 Task: Add the task  Upgrade and migrate company customer relationship management (CRM) to a cloud-based solution to the section Code Cheetahs in the project AgileImpact and add a Due Date to the respective task as 2024/04/03
Action: Mouse moved to (950, 506)
Screenshot: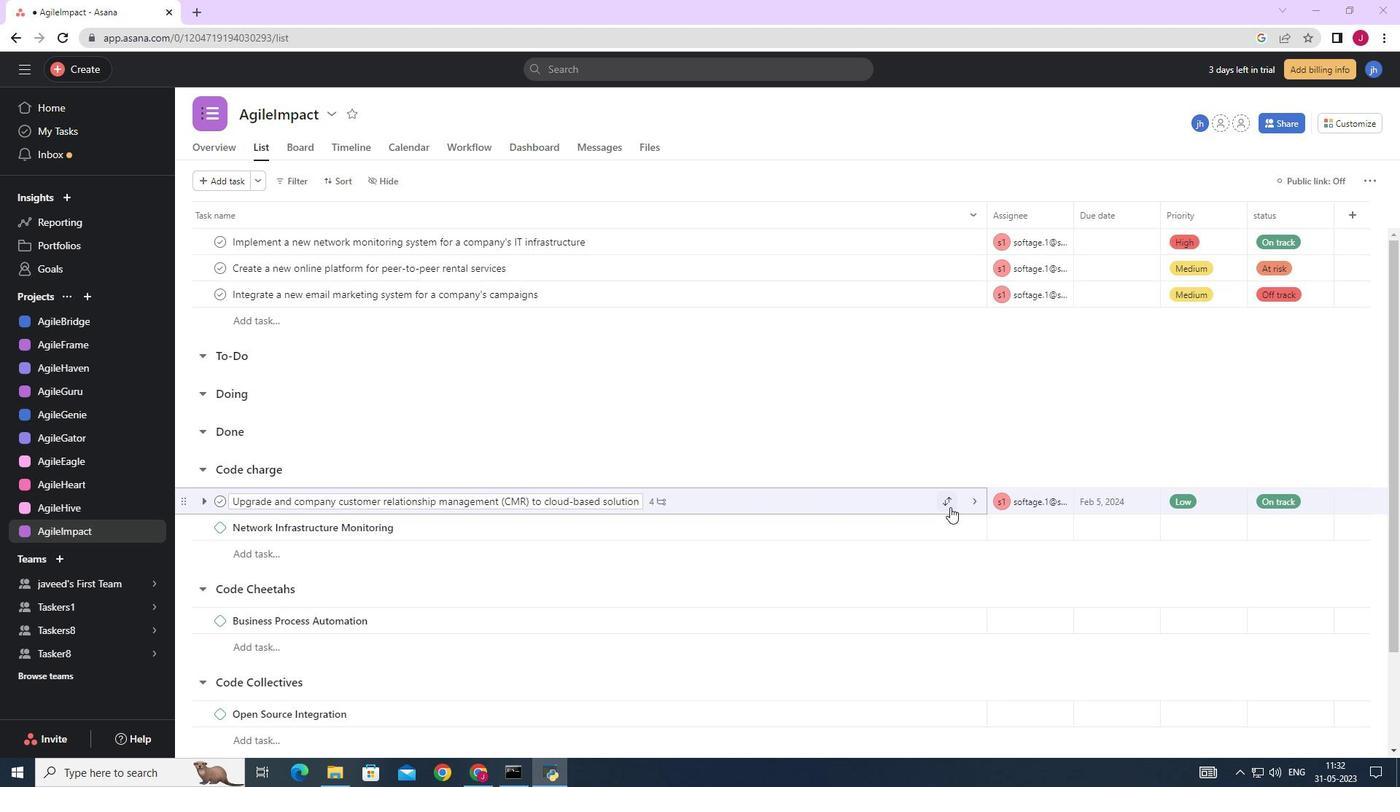 
Action: Mouse pressed left at (950, 506)
Screenshot: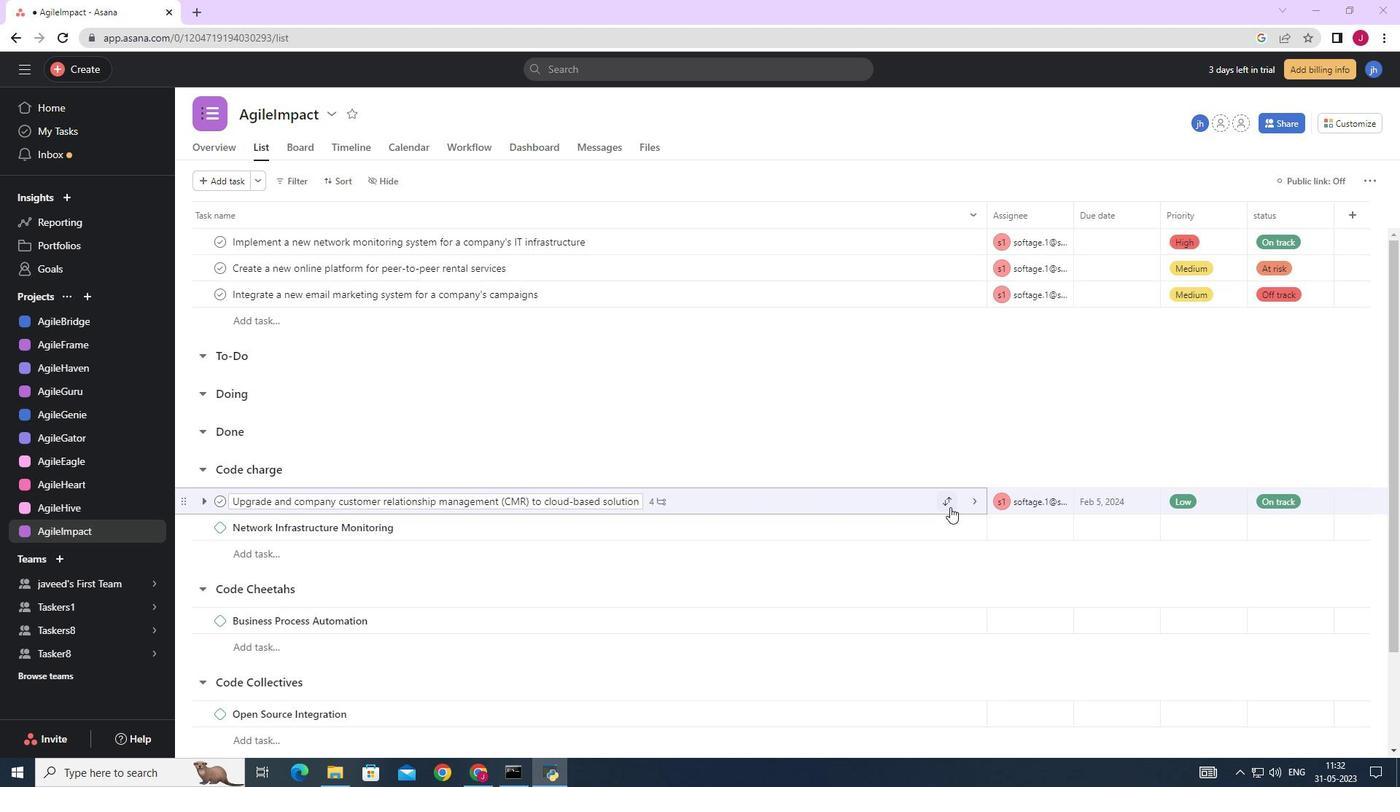 
Action: Mouse moved to (871, 418)
Screenshot: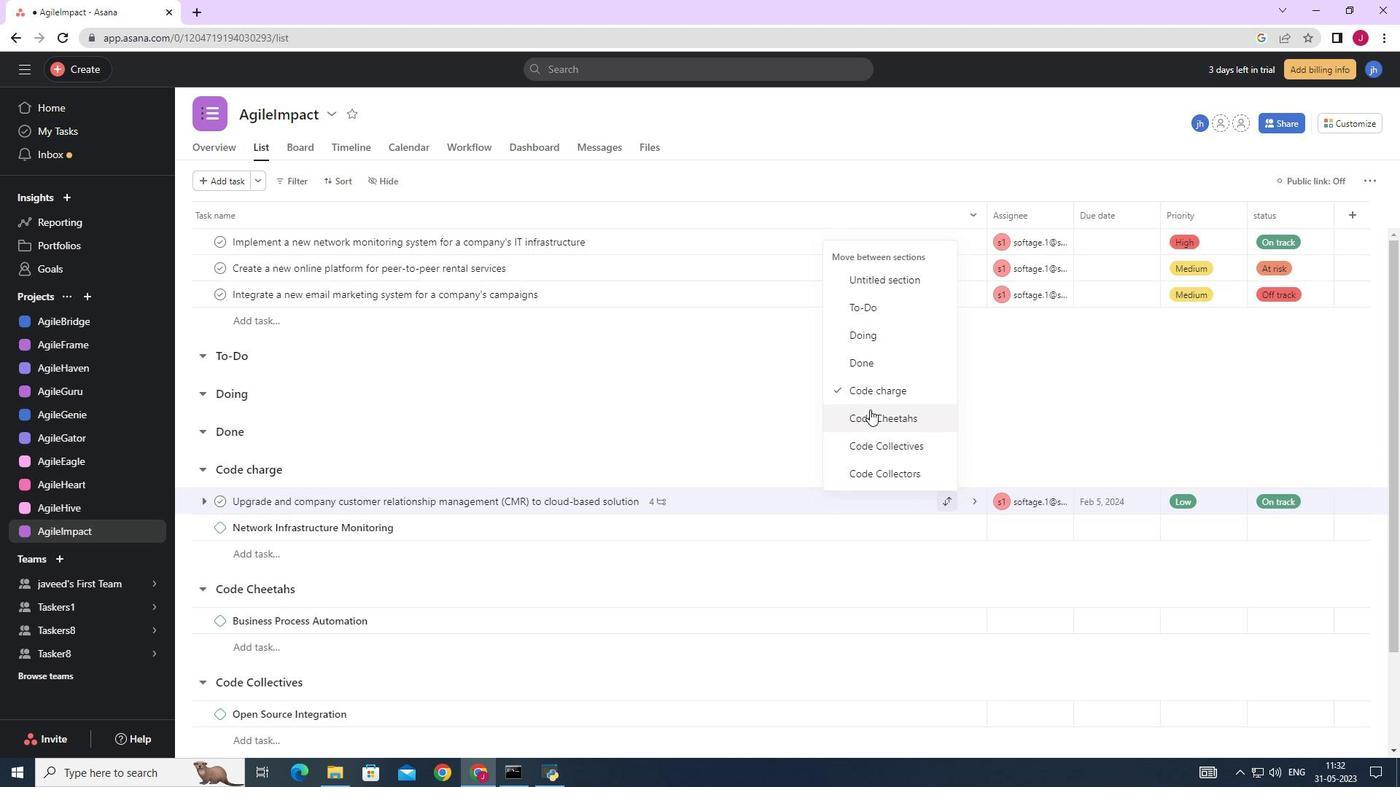 
Action: Mouse pressed left at (871, 418)
Screenshot: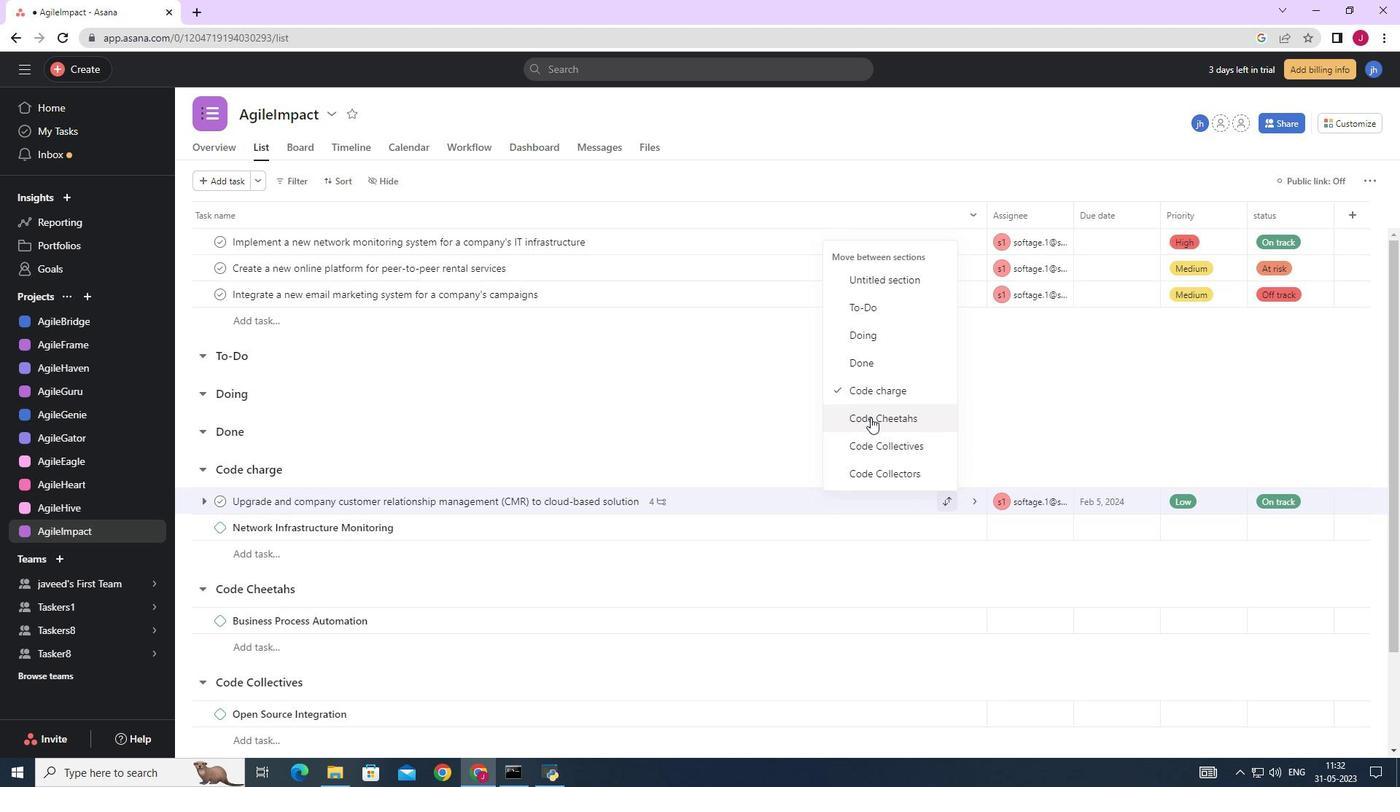 
Action: Mouse moved to (1154, 595)
Screenshot: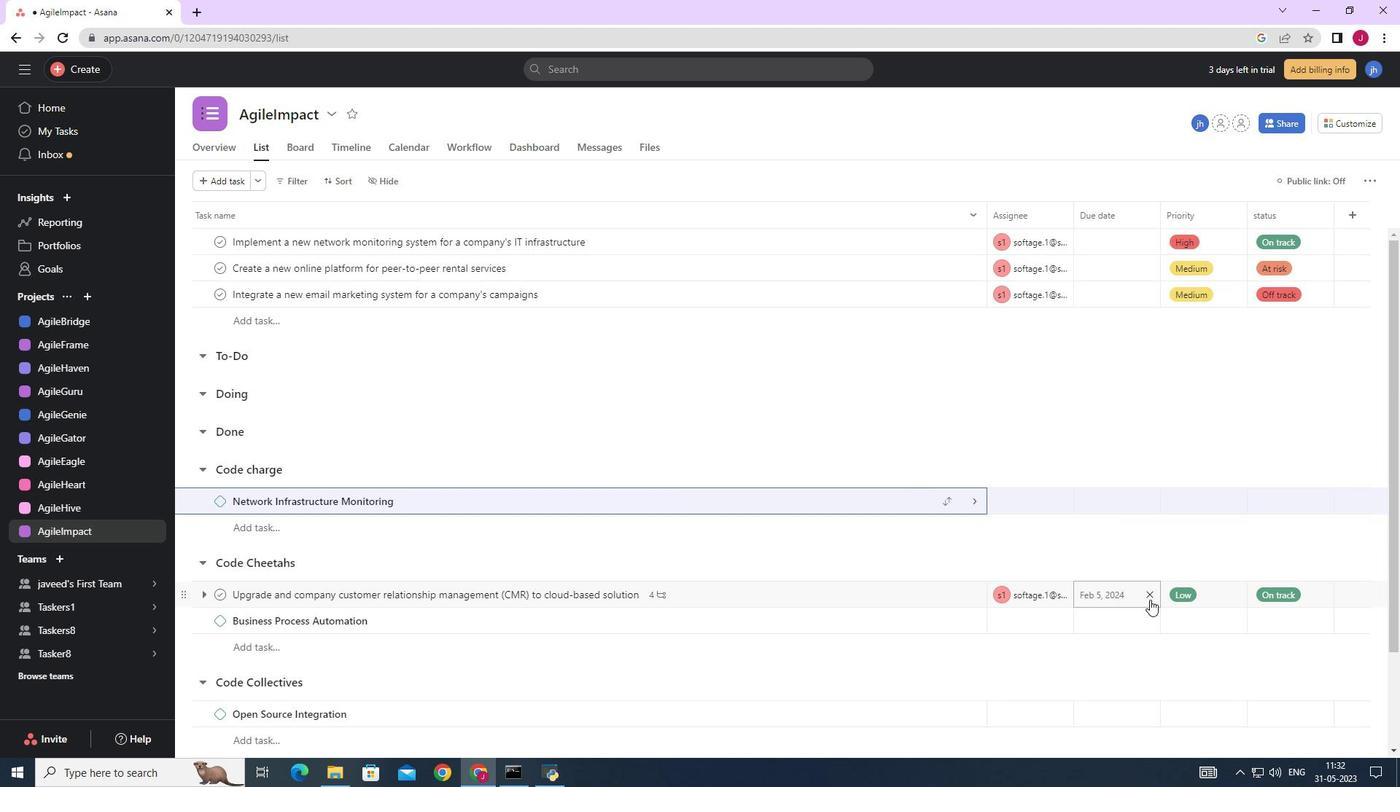 
Action: Mouse pressed left at (1154, 595)
Screenshot: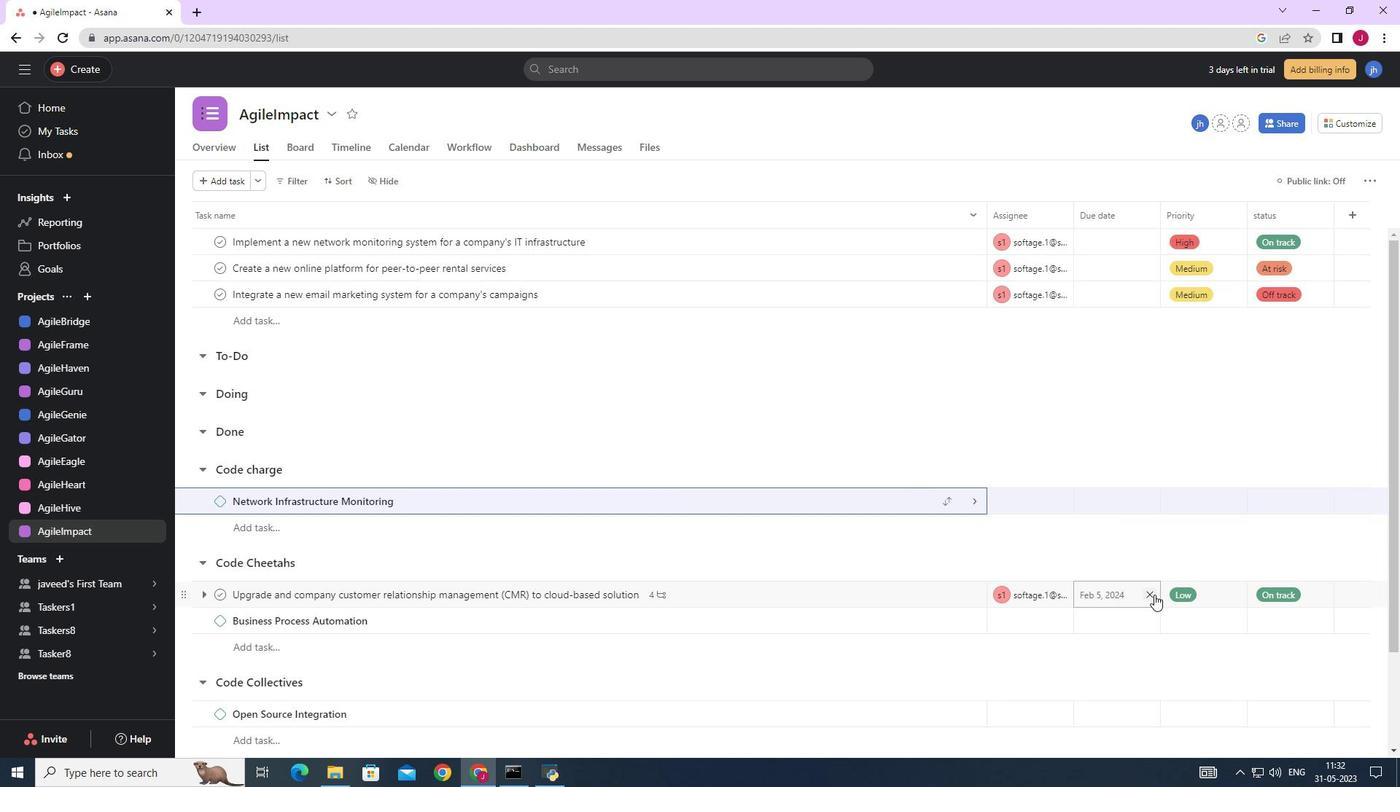 
Action: Mouse moved to (1109, 595)
Screenshot: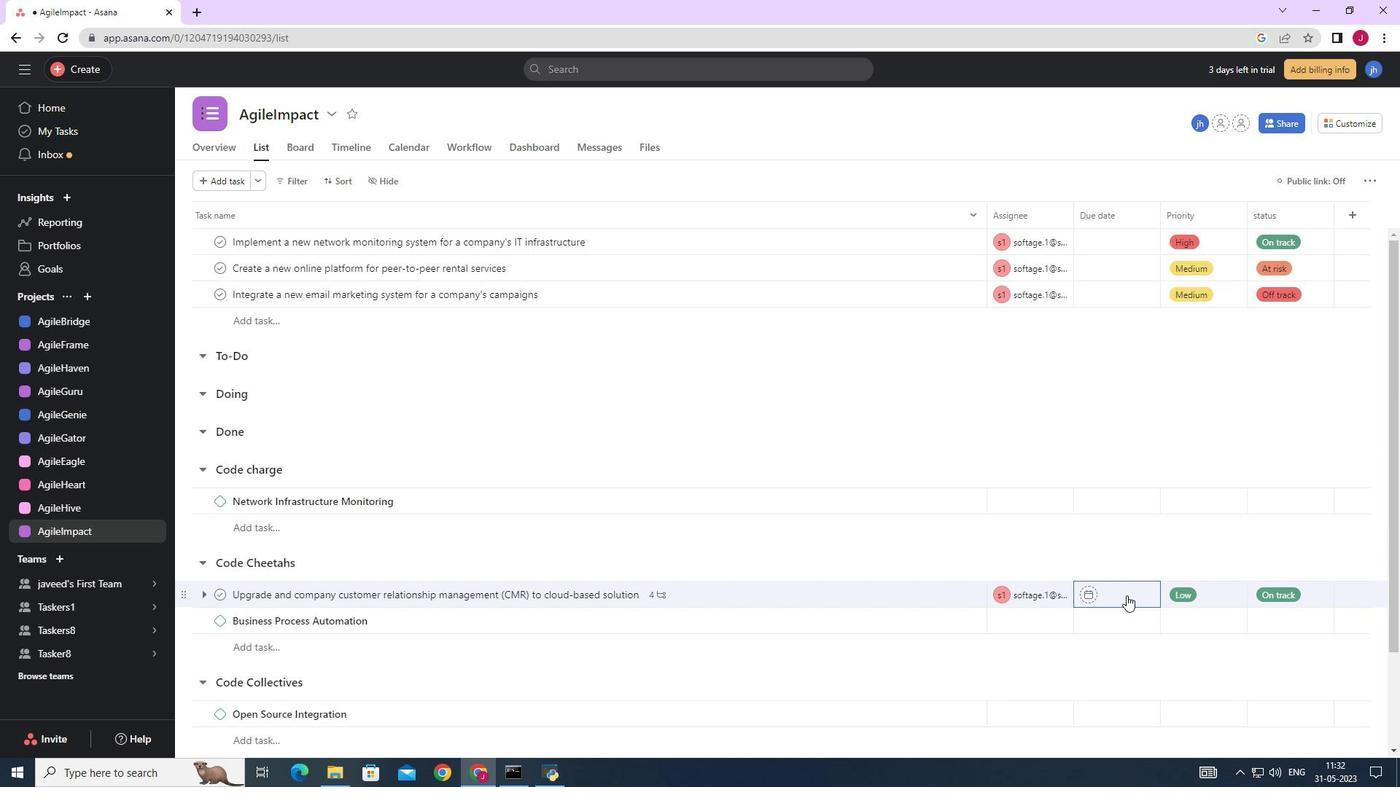 
Action: Mouse pressed left at (1109, 595)
Screenshot: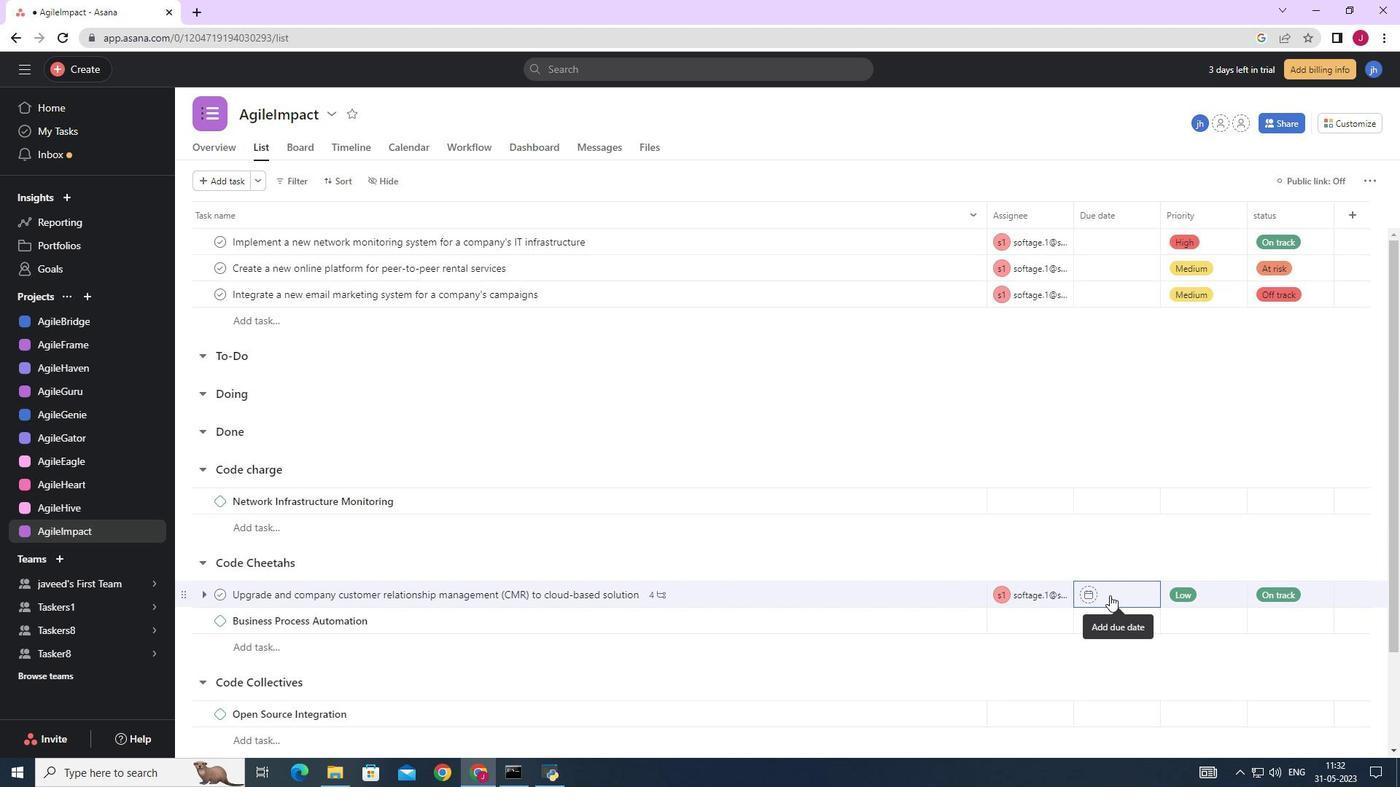 
Action: Mouse moved to (1266, 357)
Screenshot: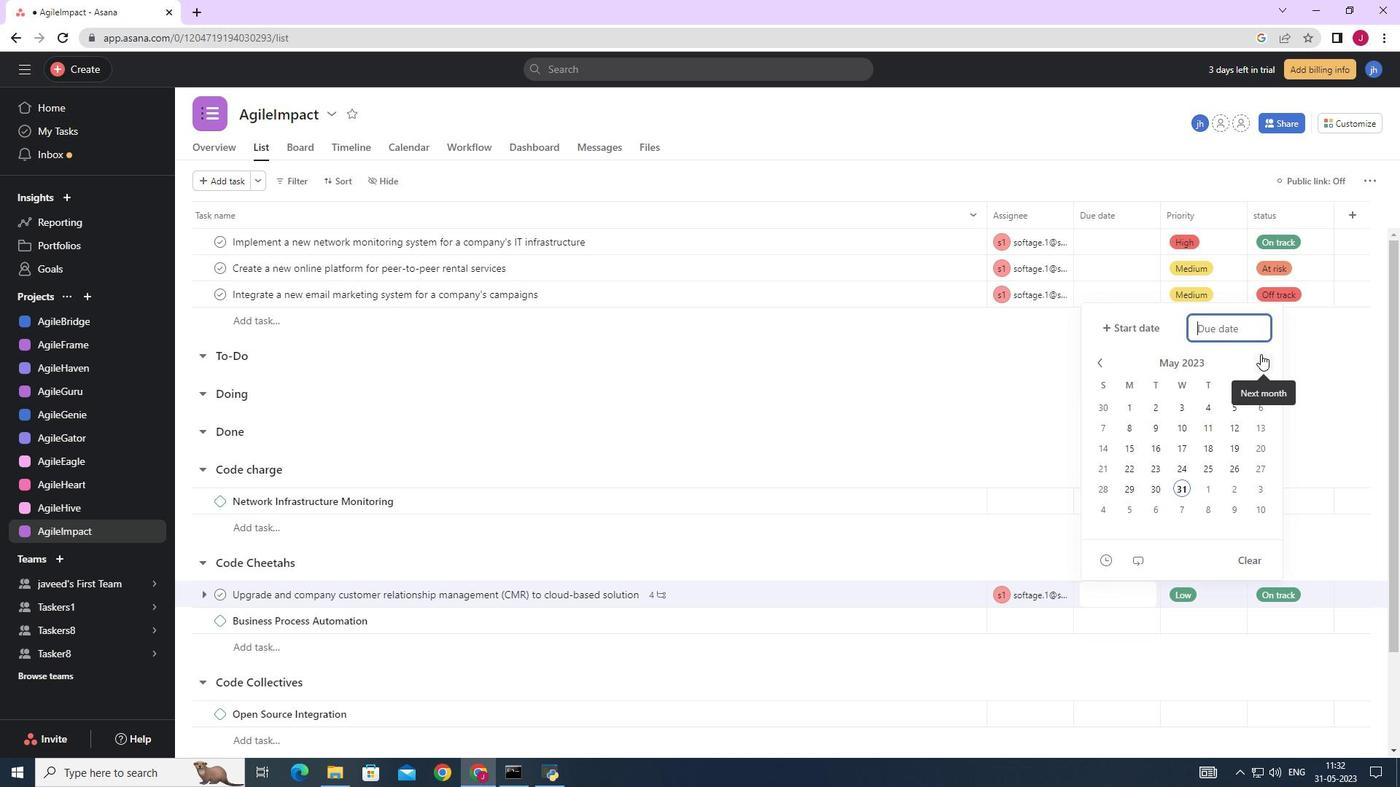 
Action: Mouse pressed left at (1266, 357)
Screenshot: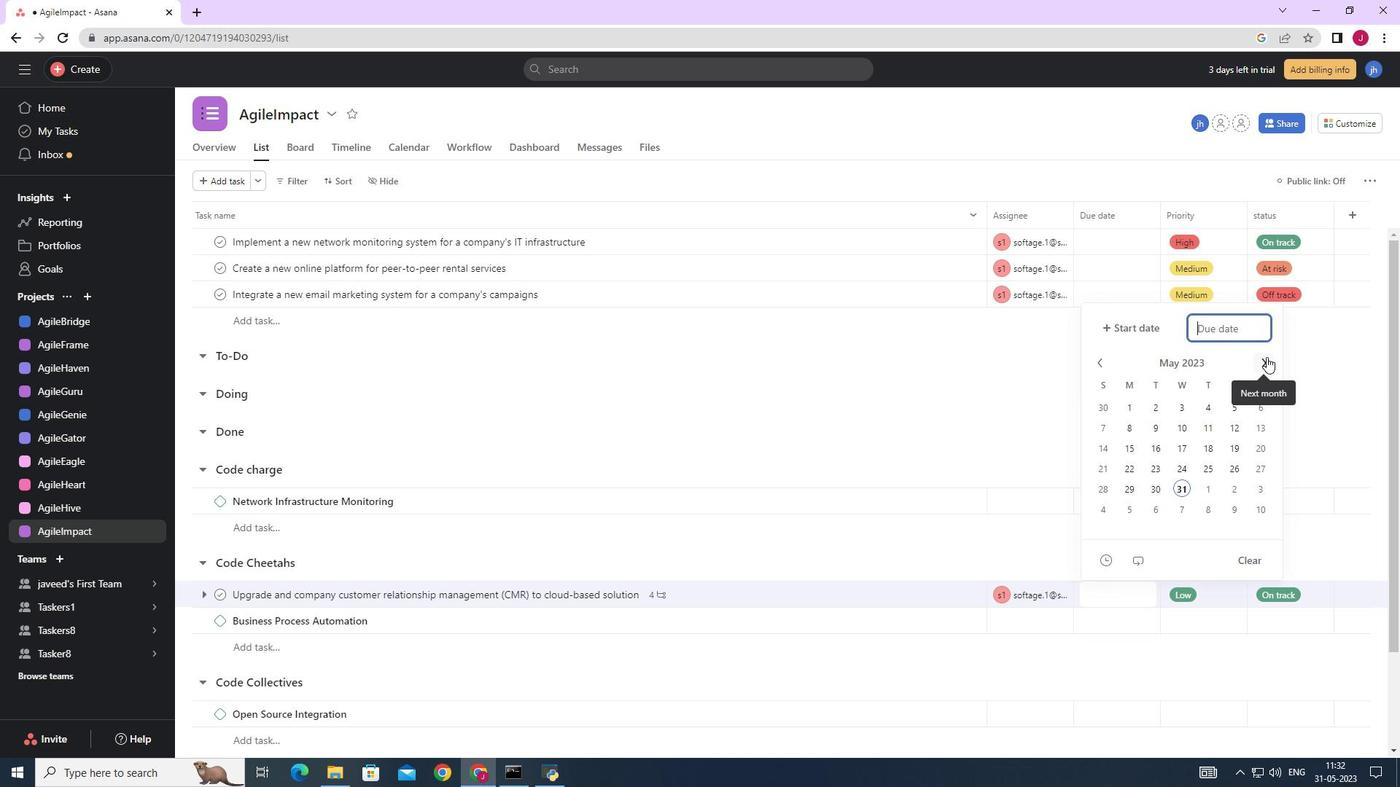 
Action: Mouse pressed left at (1266, 357)
Screenshot: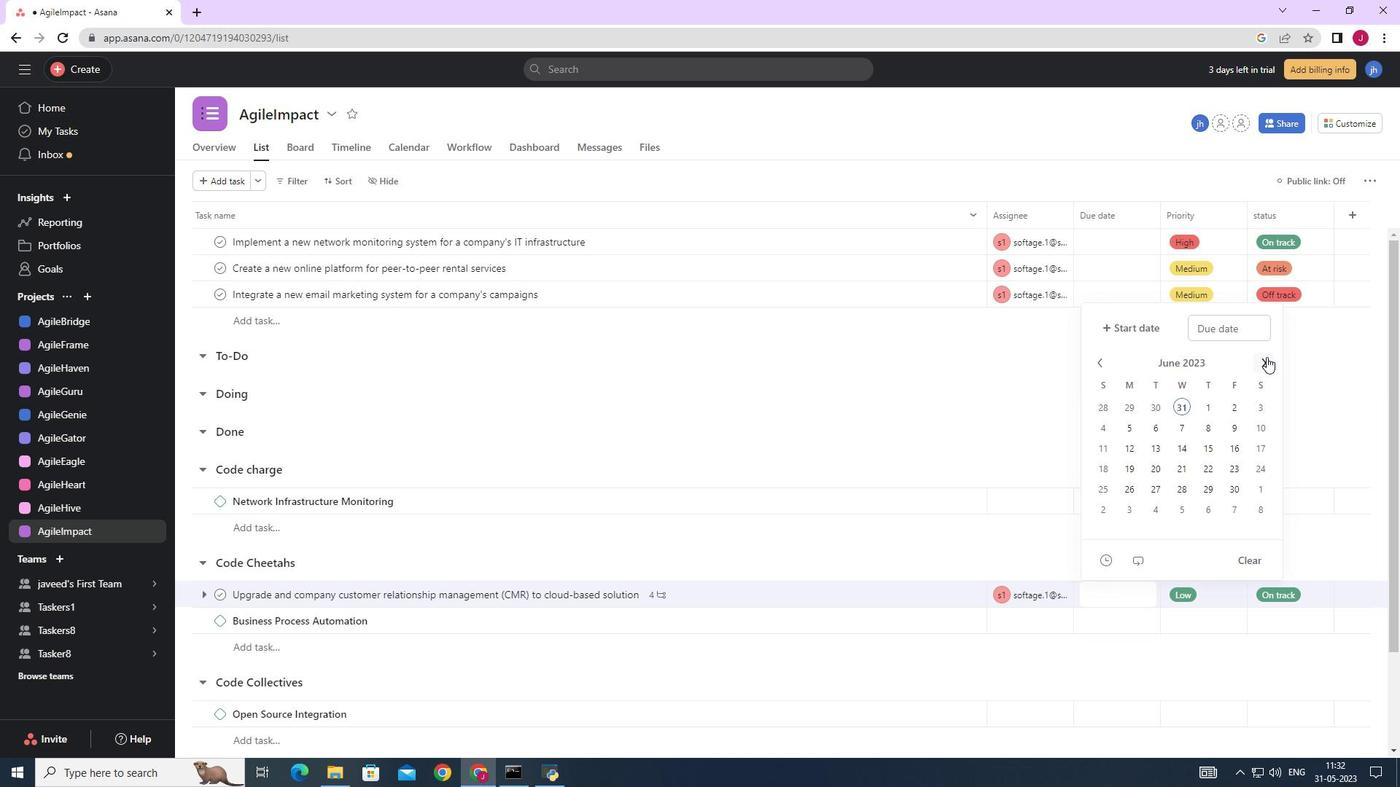 
Action: Mouse pressed left at (1266, 357)
Screenshot: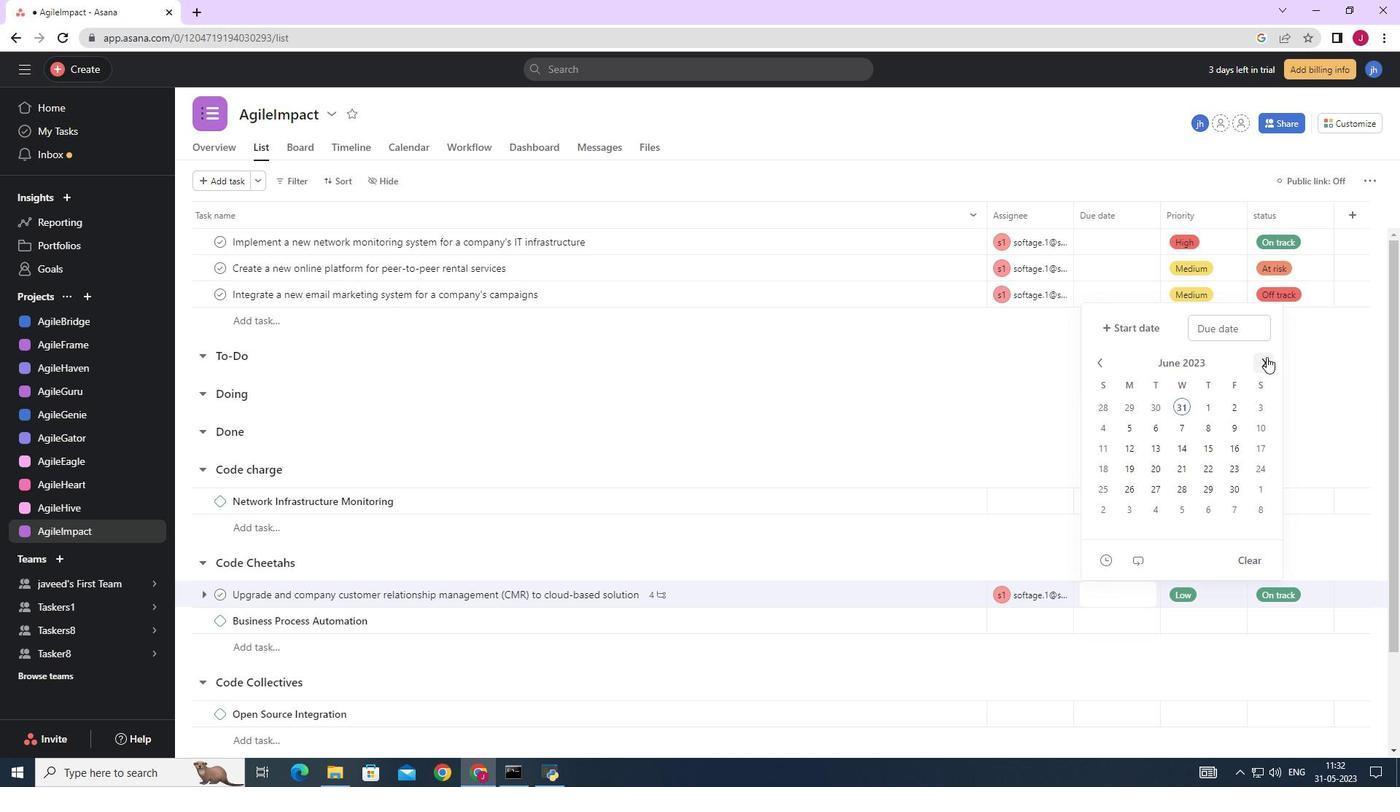 
Action: Mouse pressed left at (1266, 357)
Screenshot: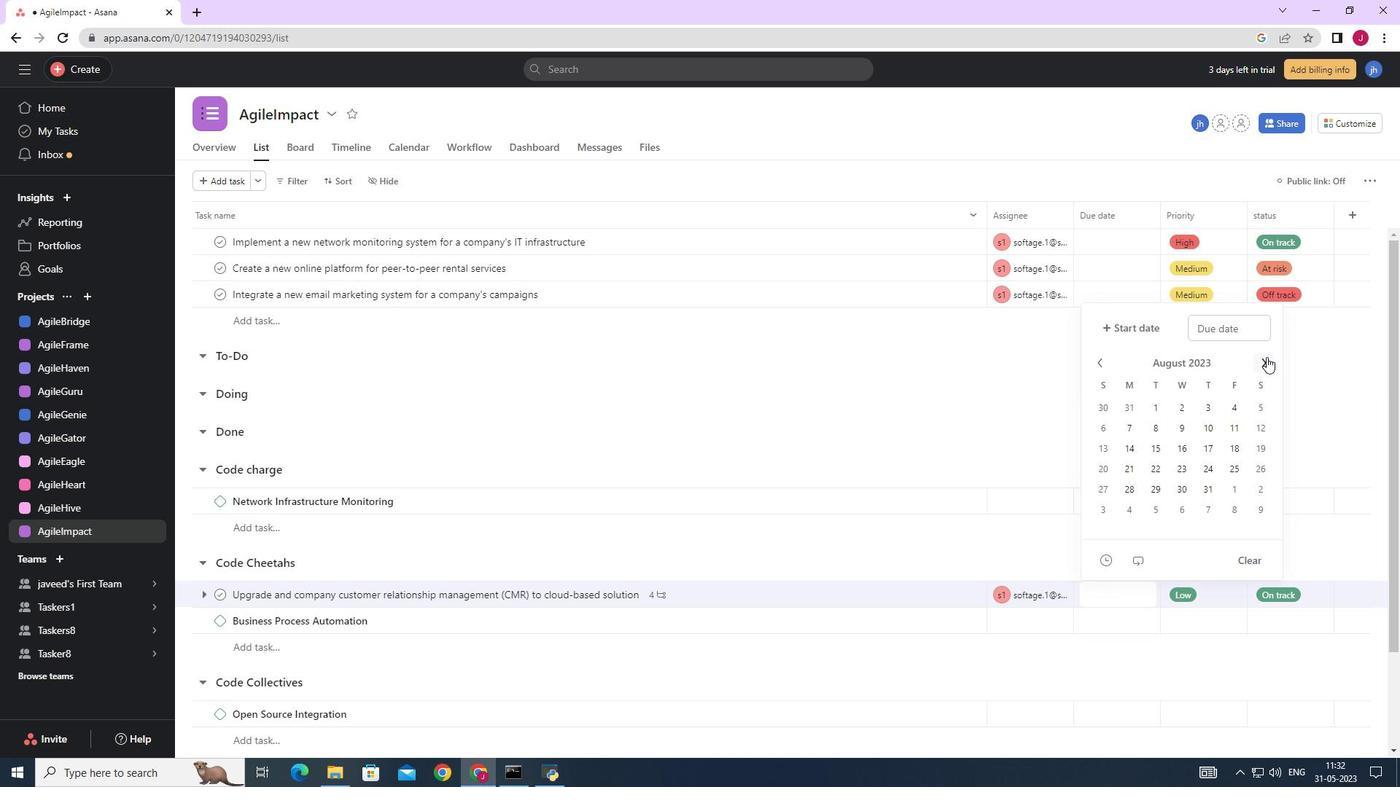 
Action: Mouse pressed left at (1266, 357)
Screenshot: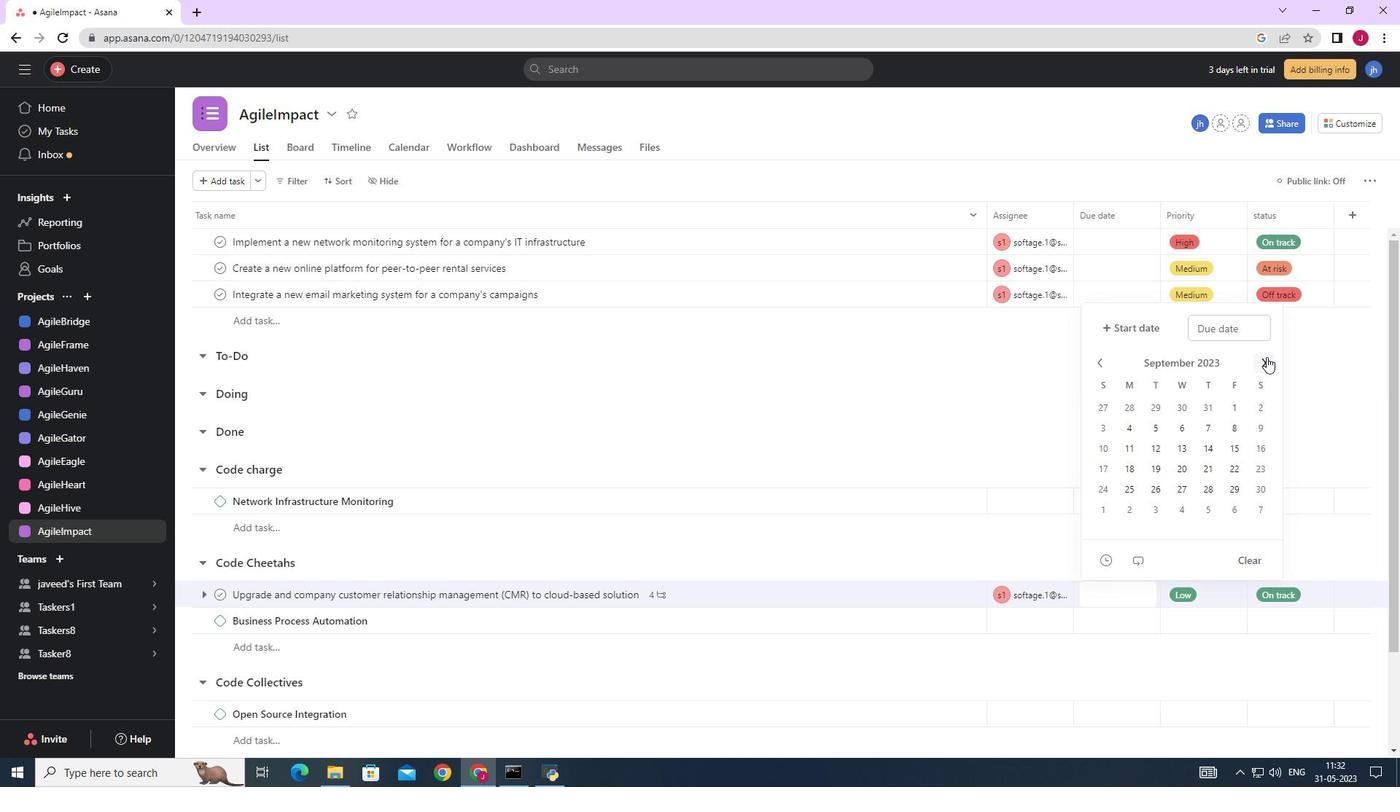 
Action: Mouse pressed left at (1266, 357)
Screenshot: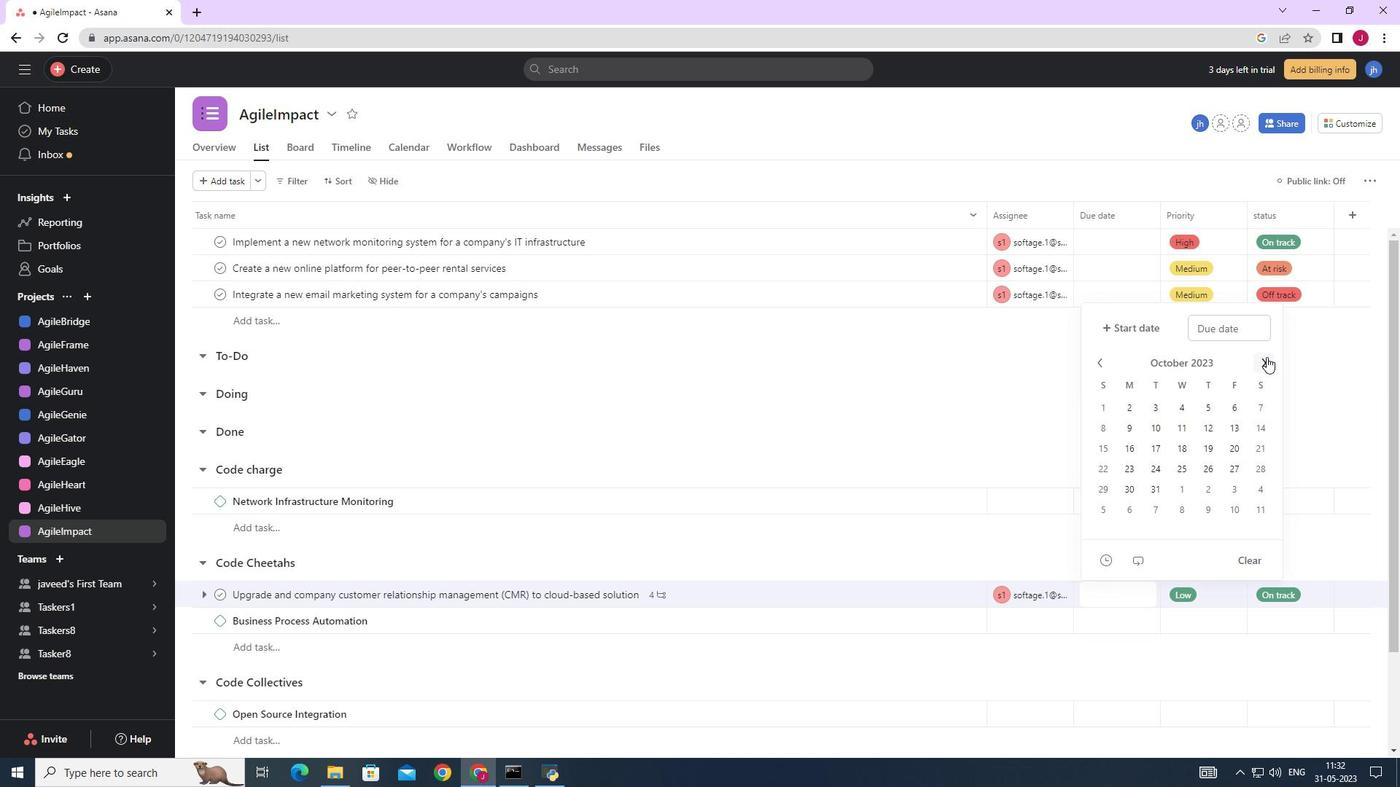 
Action: Mouse moved to (1267, 360)
Screenshot: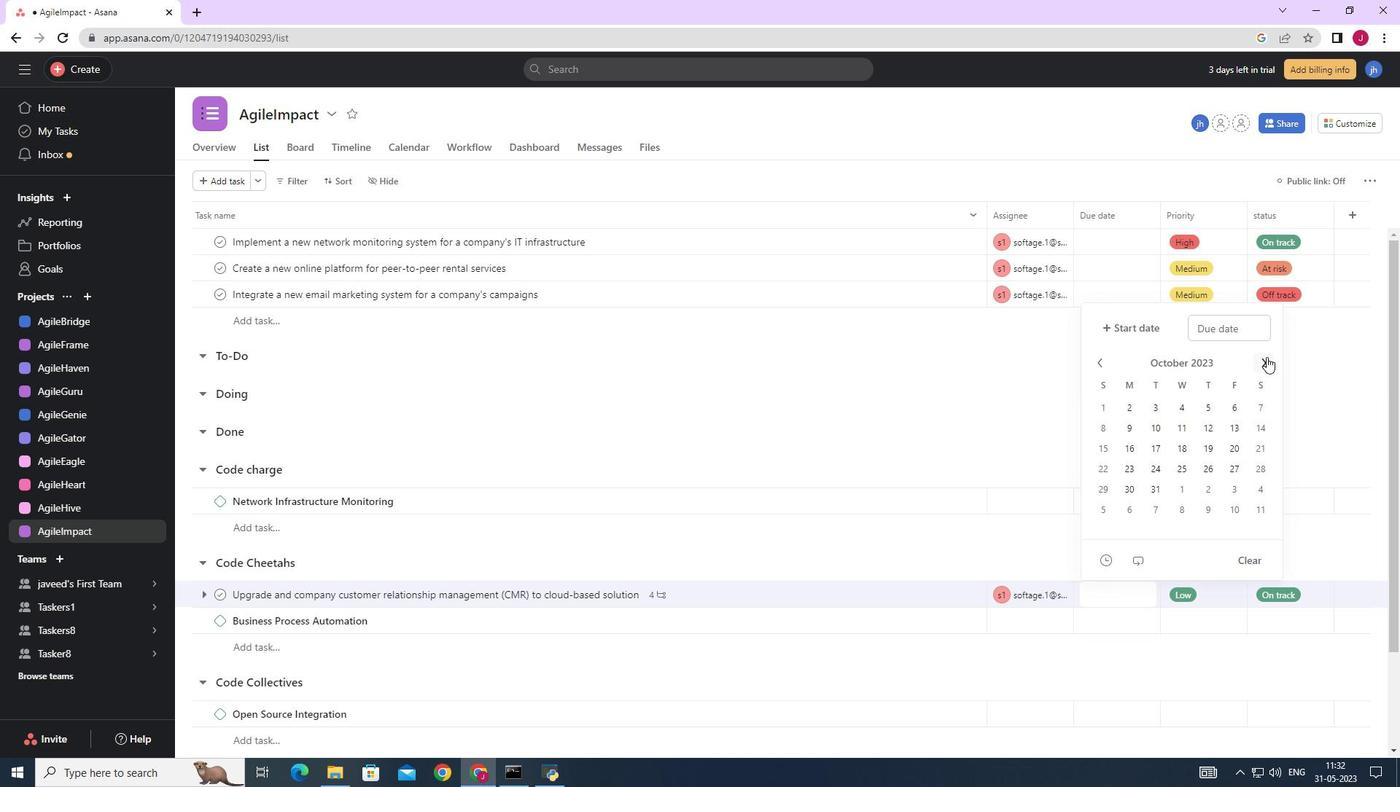 
Action: Mouse pressed left at (1267, 360)
Screenshot: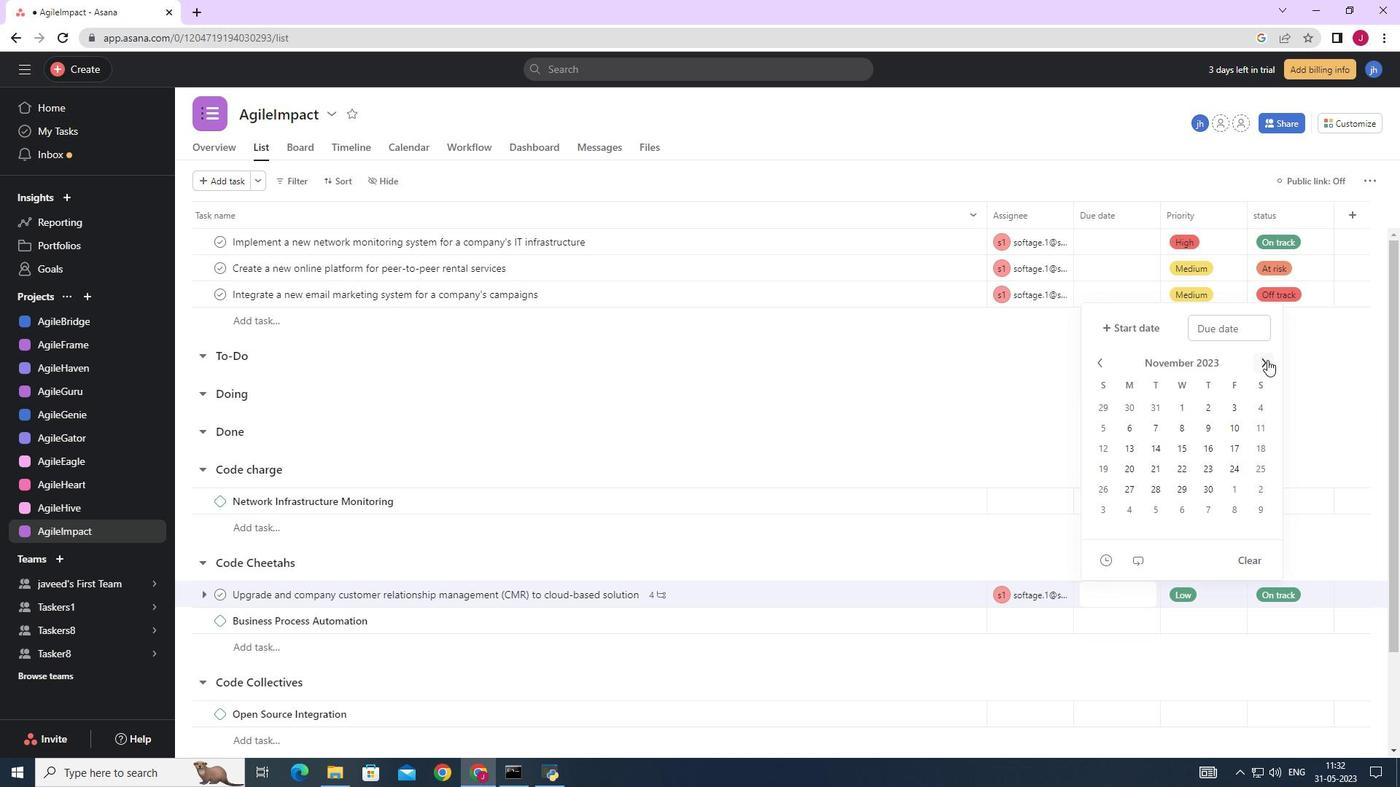 
Action: Mouse pressed left at (1267, 360)
Screenshot: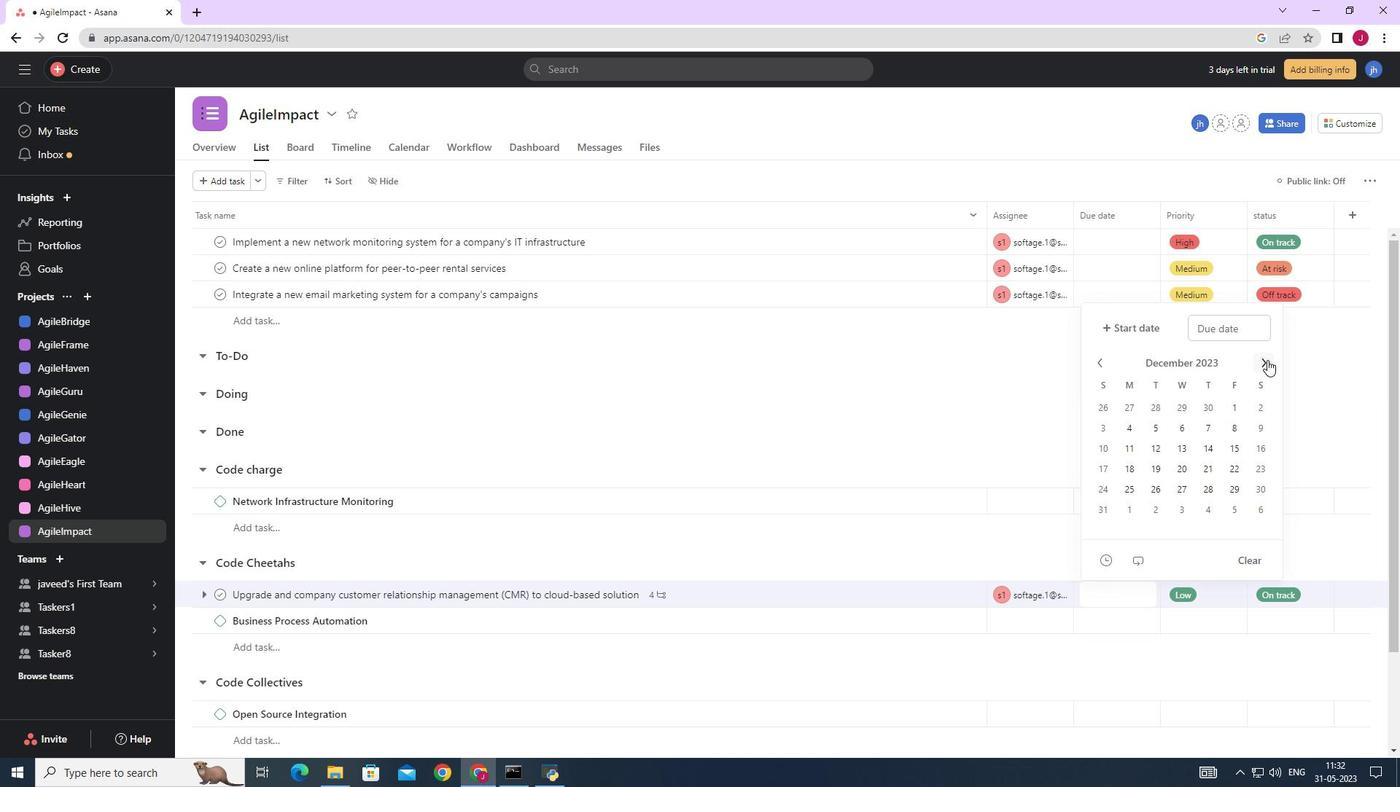 
Action: Mouse pressed left at (1267, 360)
Screenshot: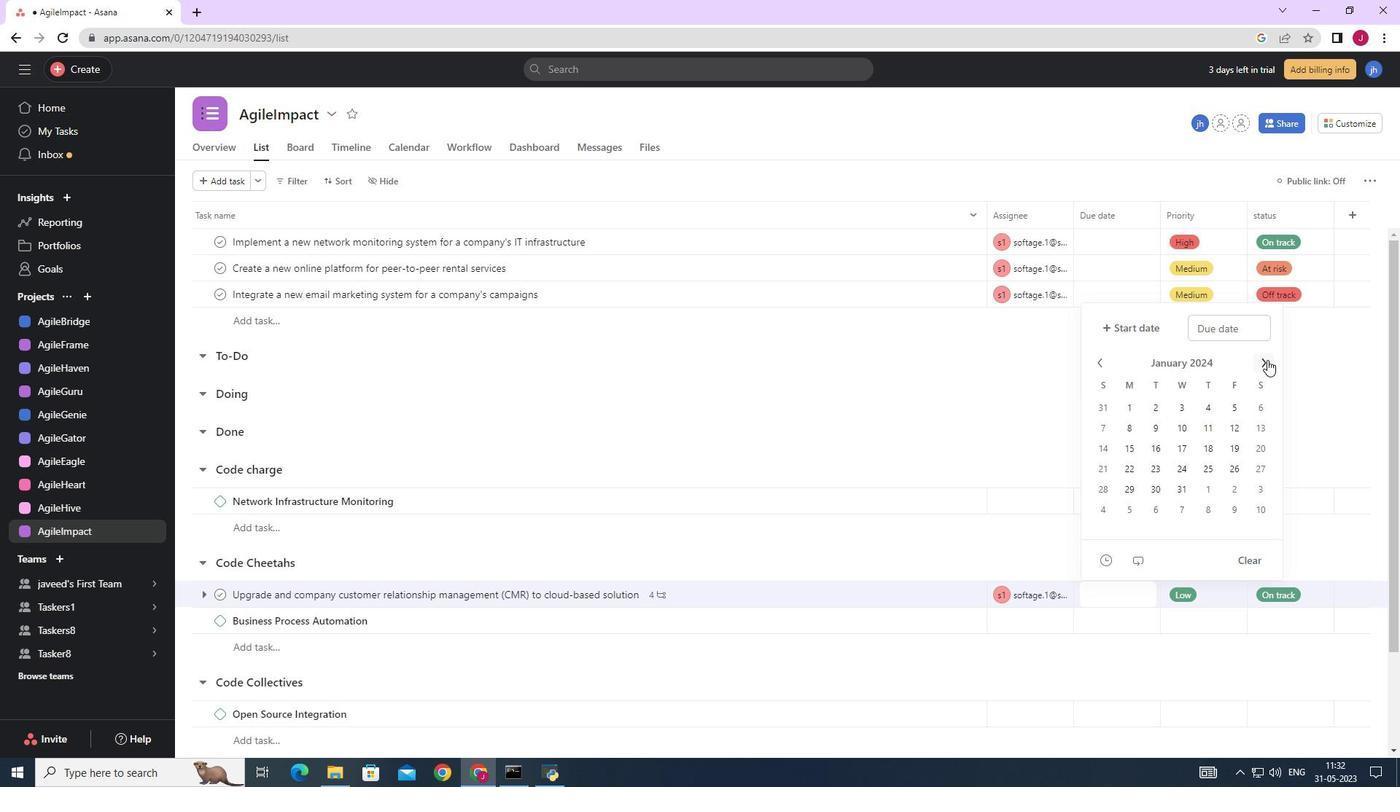 
Action: Mouse pressed left at (1267, 360)
Screenshot: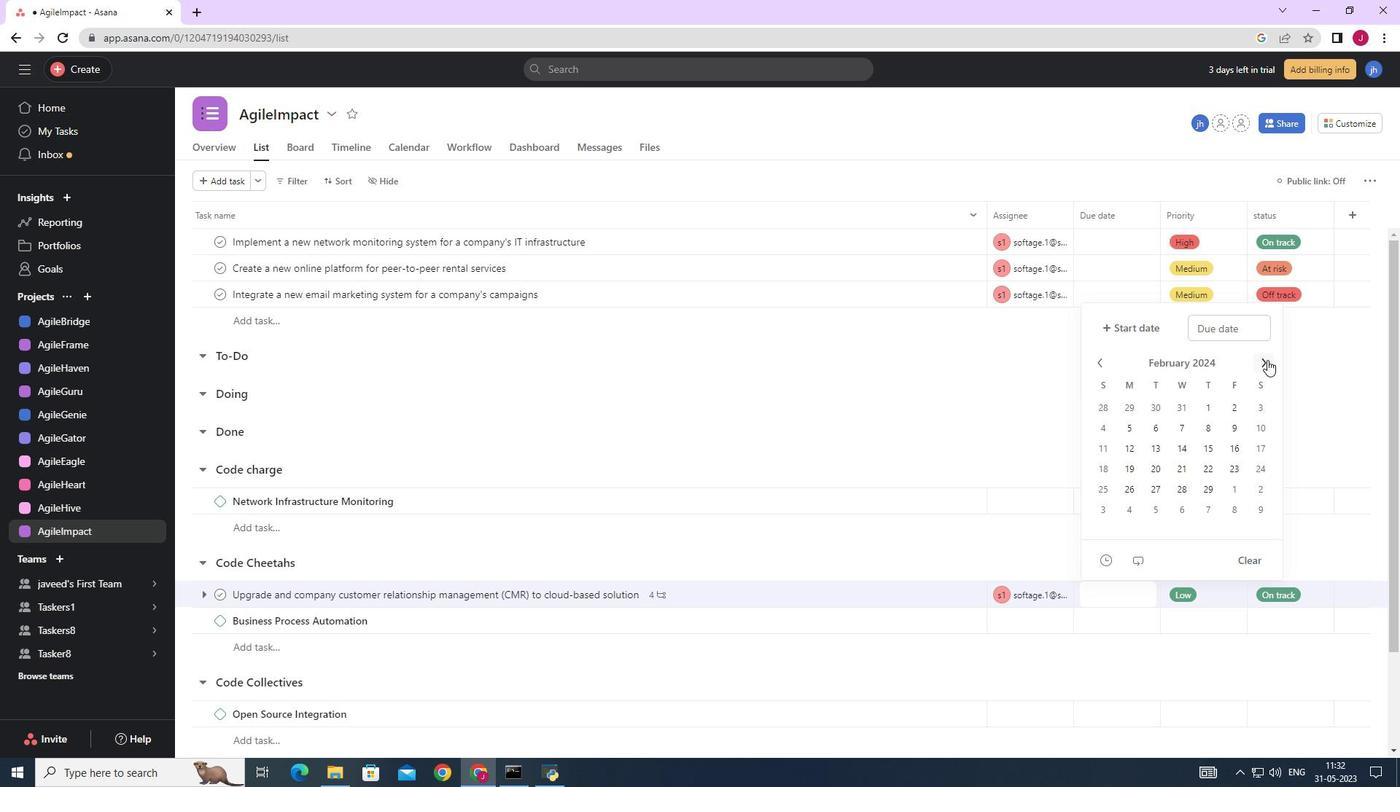 
Action: Mouse pressed left at (1267, 360)
Screenshot: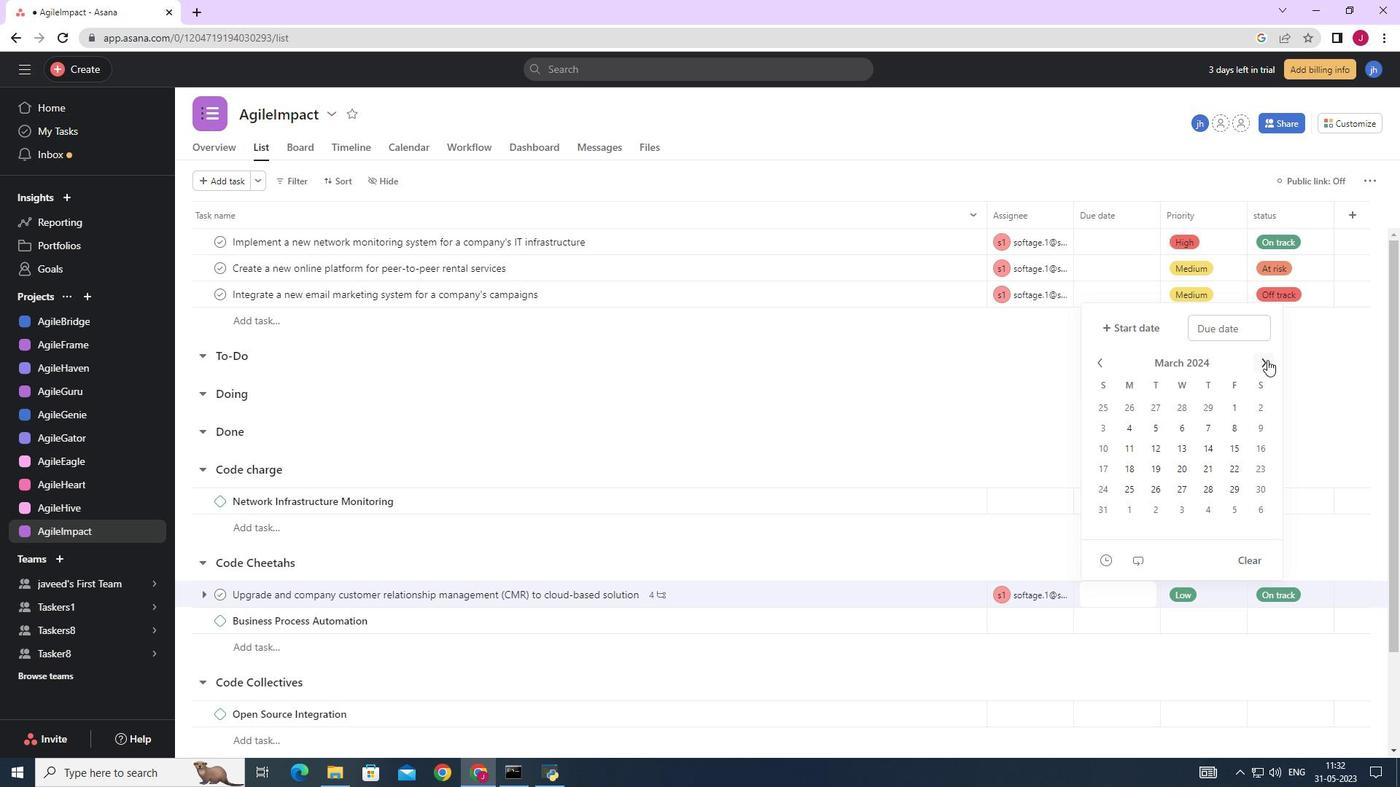 
Action: Mouse moved to (1179, 408)
Screenshot: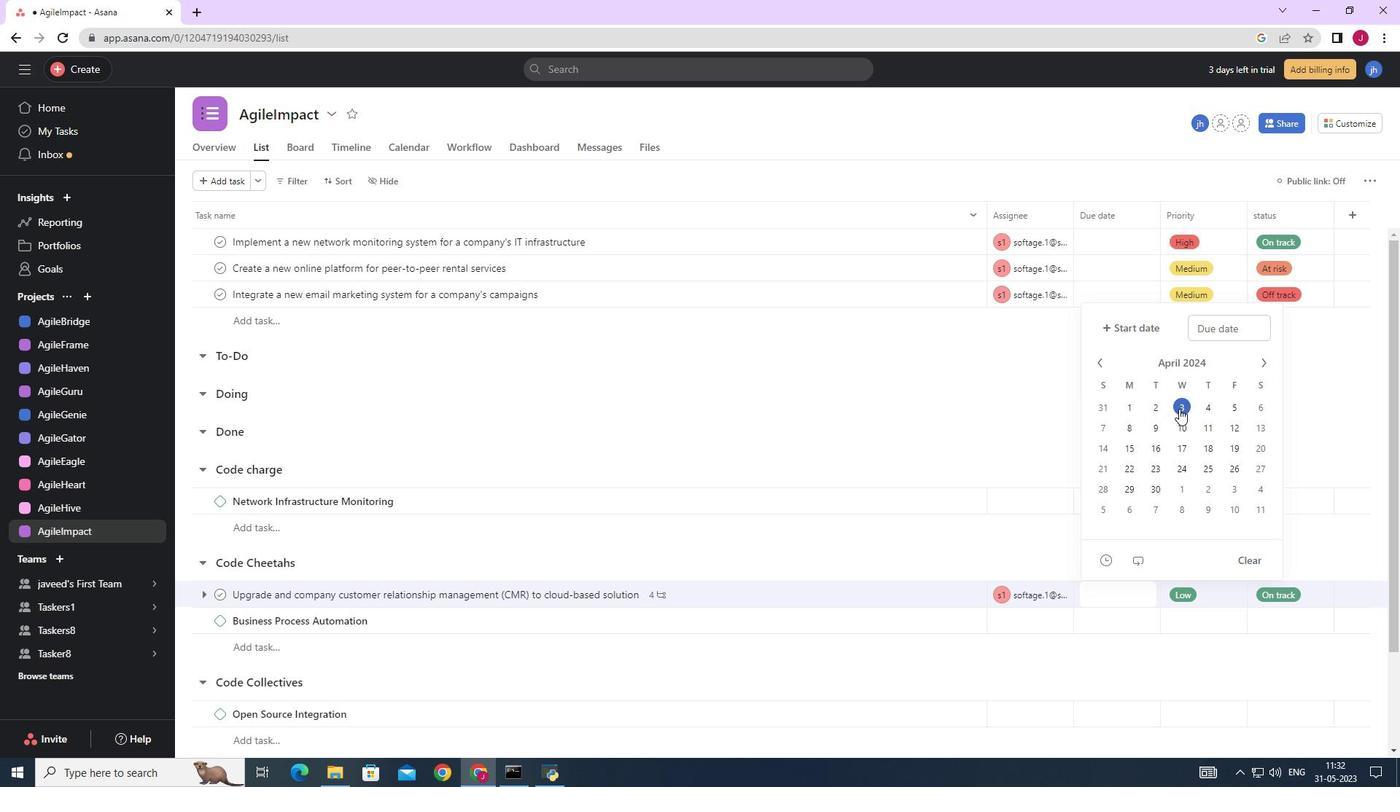 
Action: Mouse pressed left at (1179, 408)
Screenshot: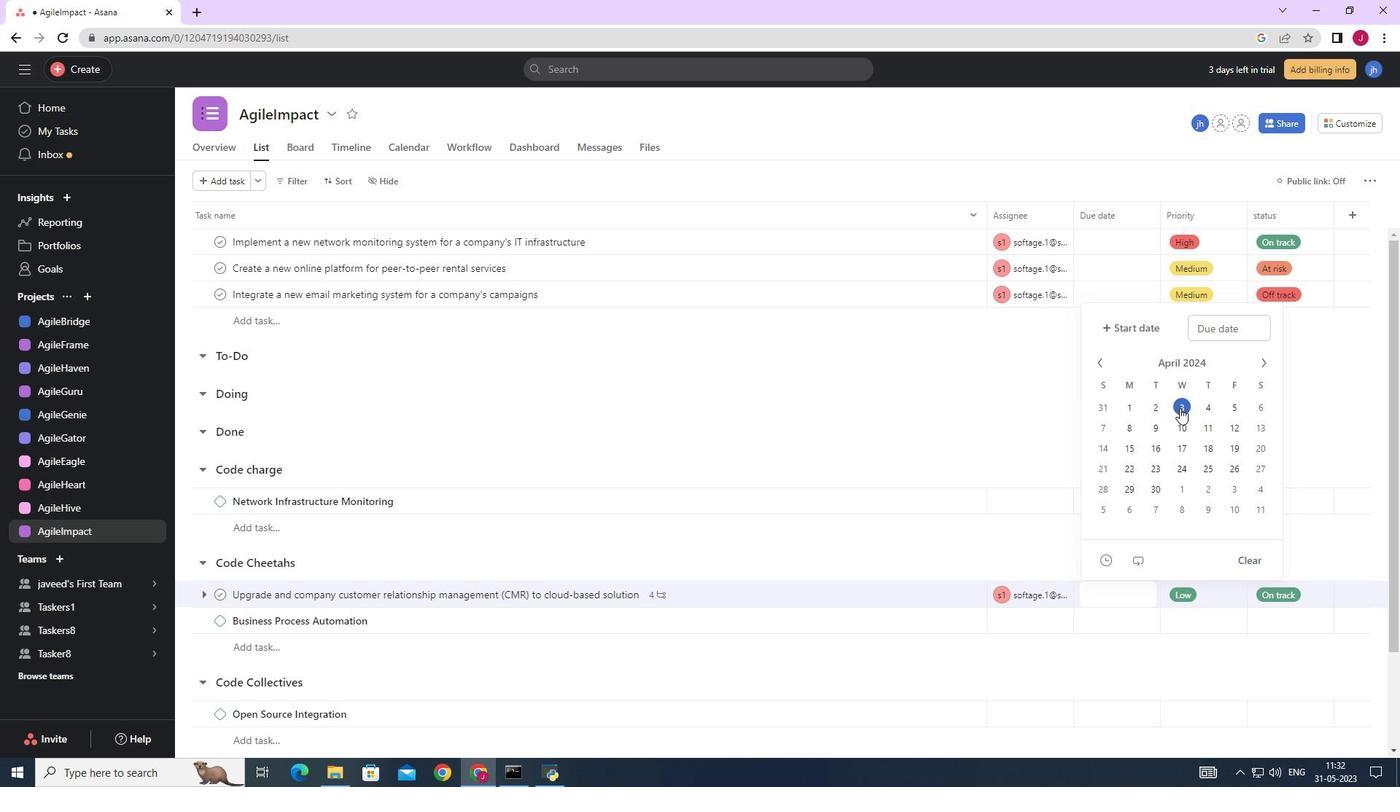 
Action: Mouse moved to (1338, 417)
Screenshot: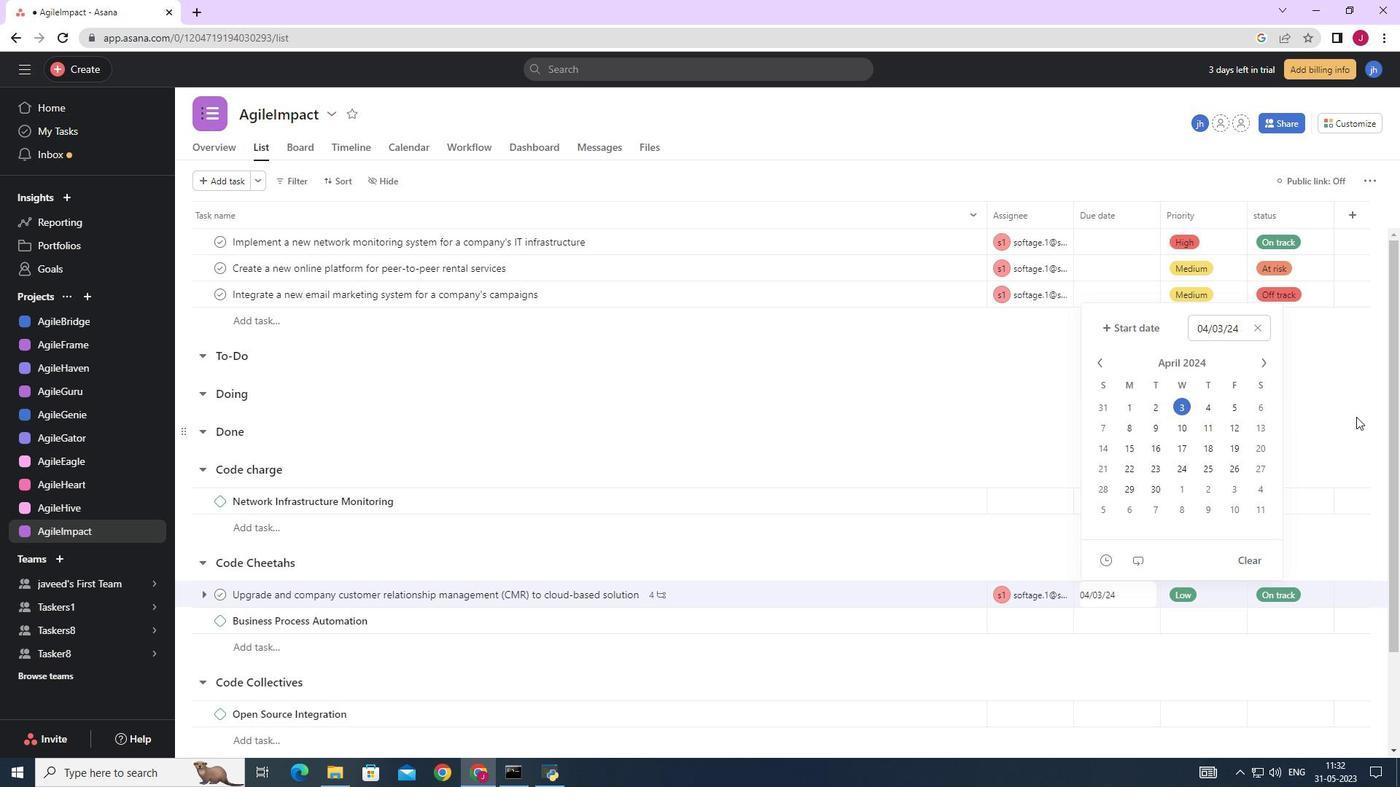 
Action: Mouse pressed left at (1338, 417)
Screenshot: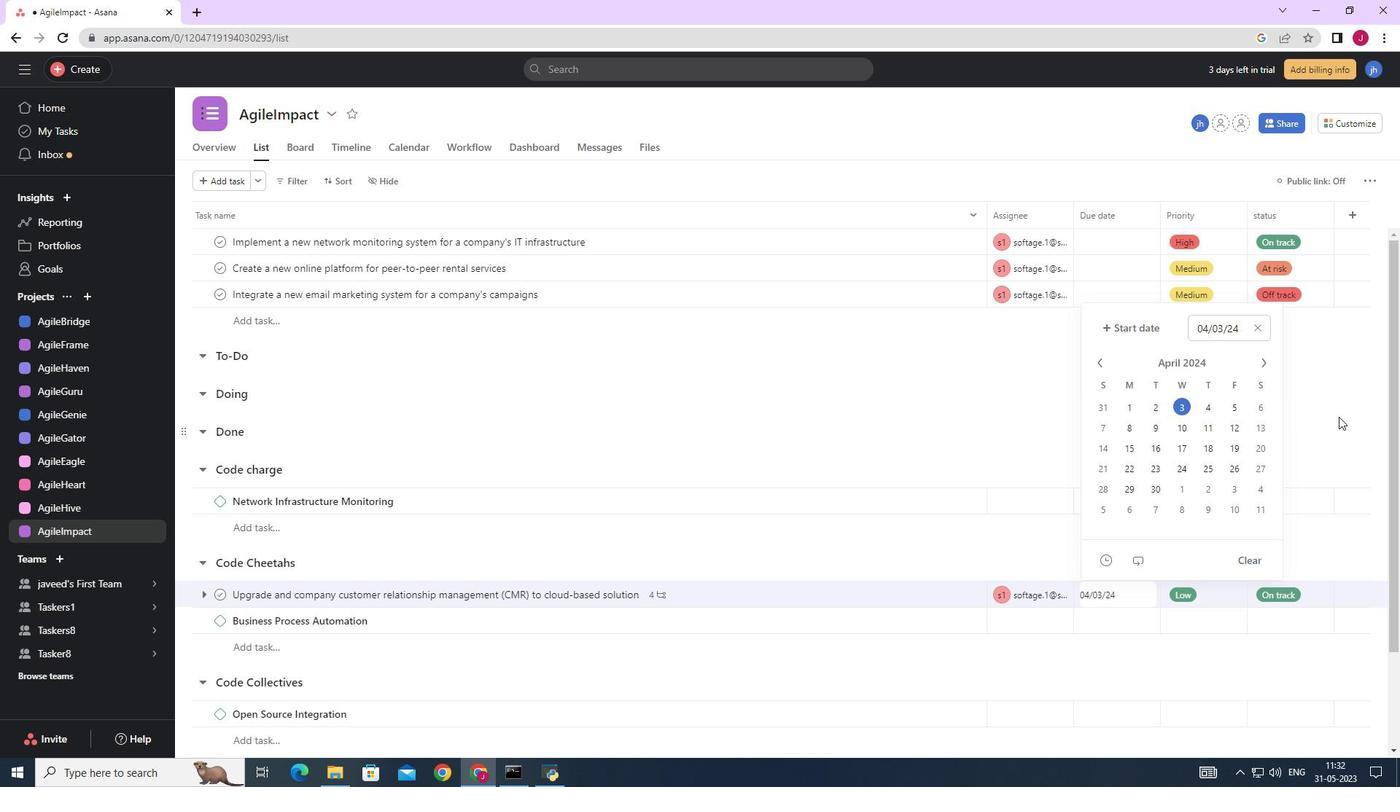 
Action: Mouse moved to (1282, 408)
Screenshot: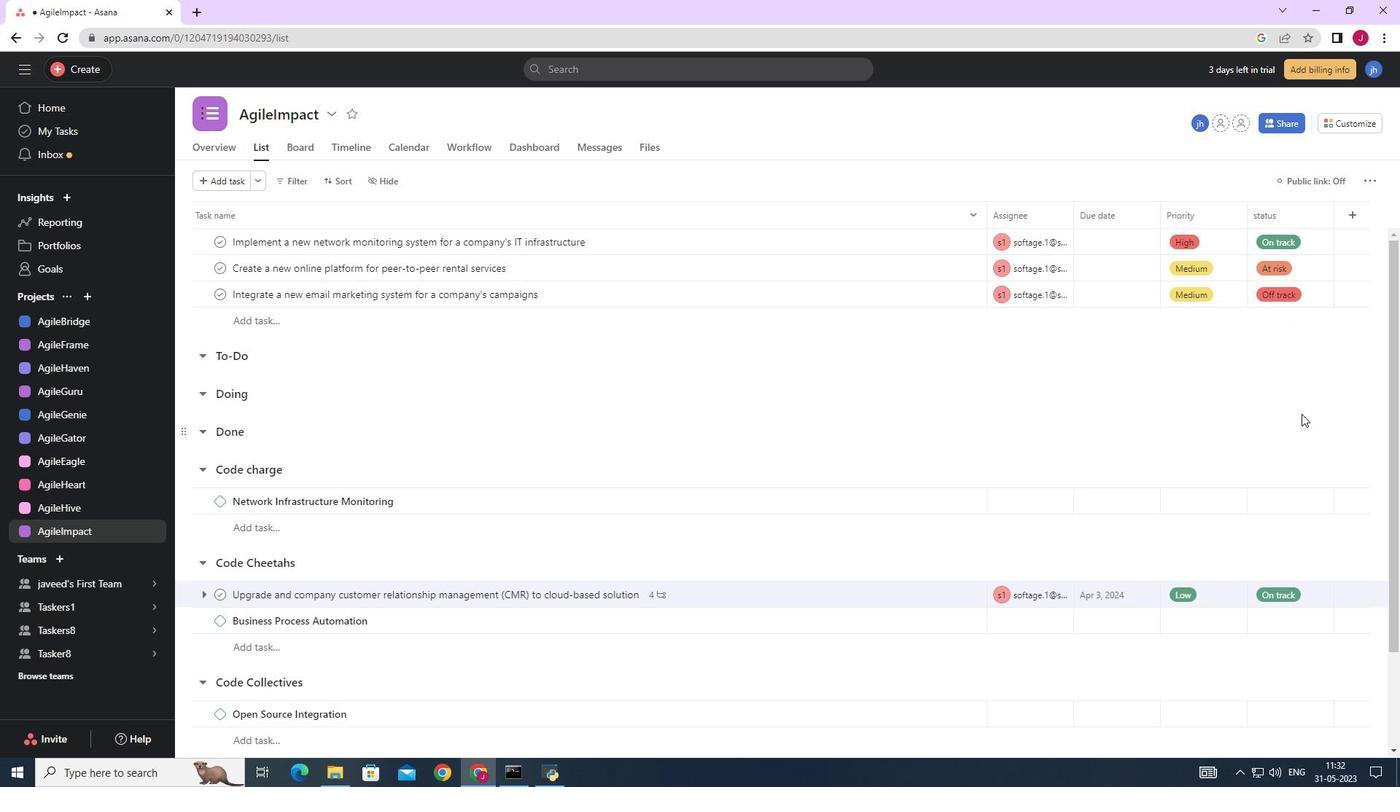 
